 Task: open audio and video and click refresh playlists in rmusic
Action: Mouse moved to (325, 47)
Screenshot: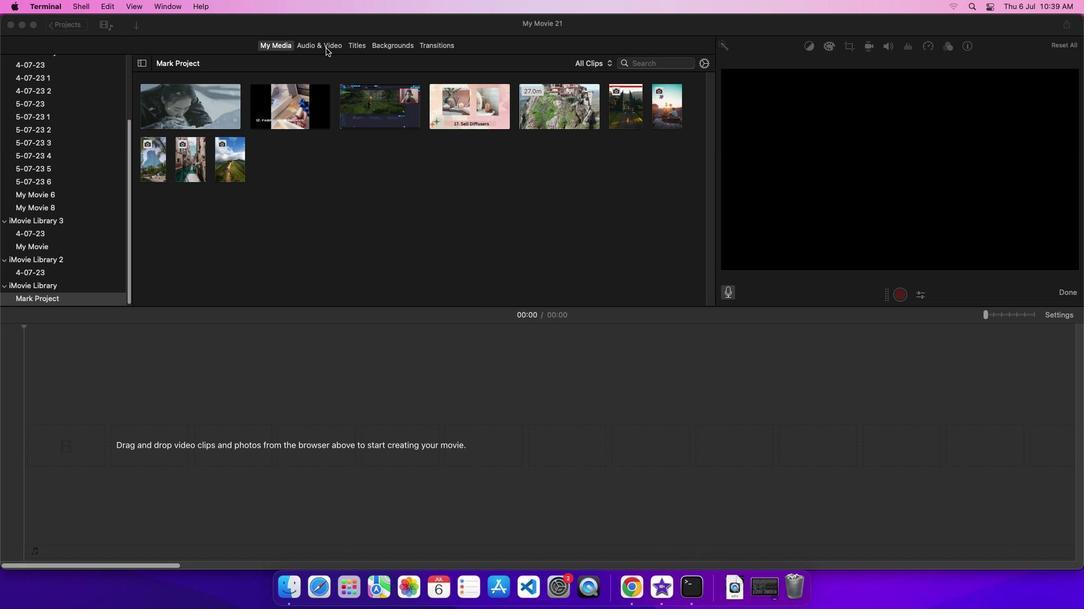 
Action: Mouse pressed left at (325, 47)
Screenshot: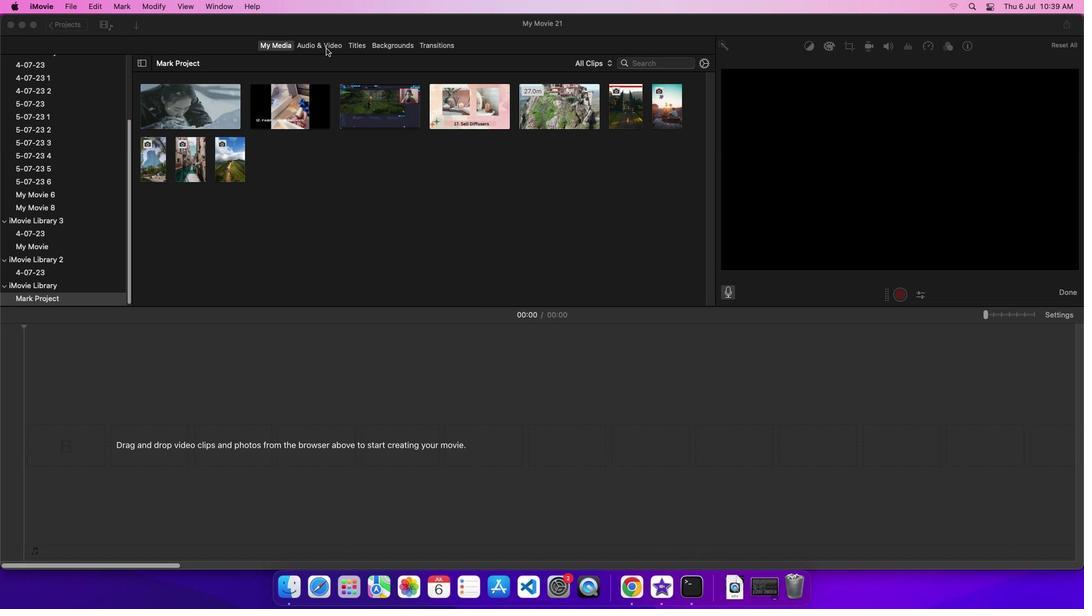 
Action: Mouse moved to (112, 79)
Screenshot: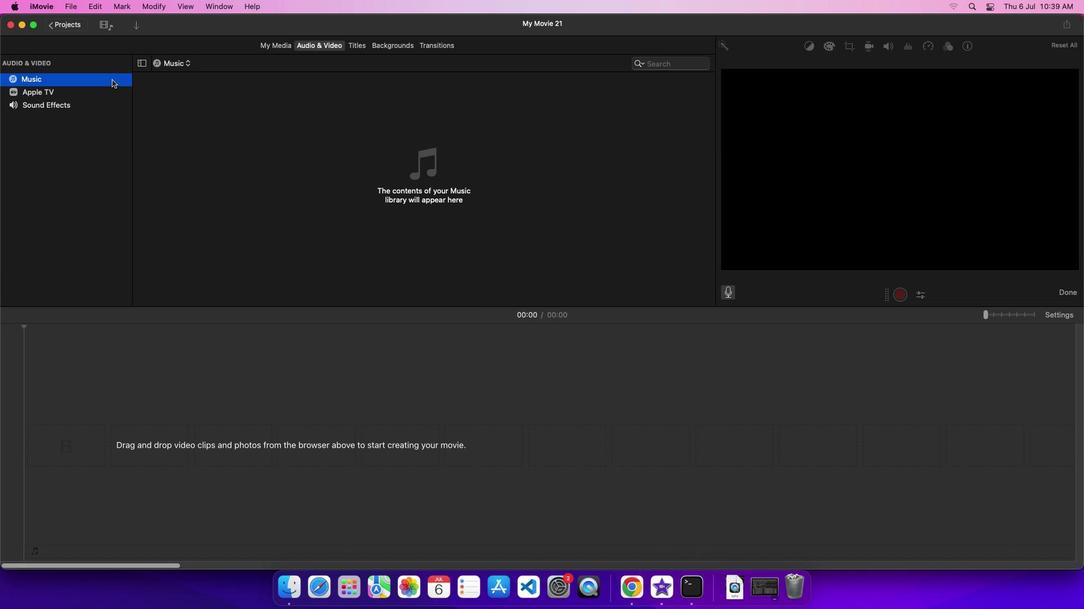 
Action: Mouse pressed left at (112, 79)
Screenshot: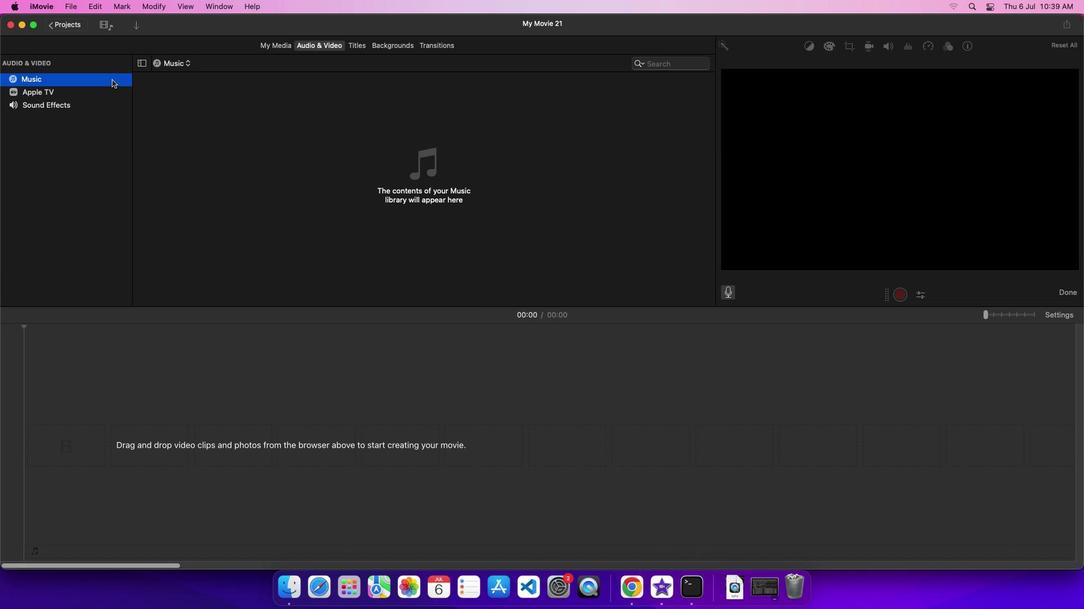 
Action: Mouse moved to (172, 62)
Screenshot: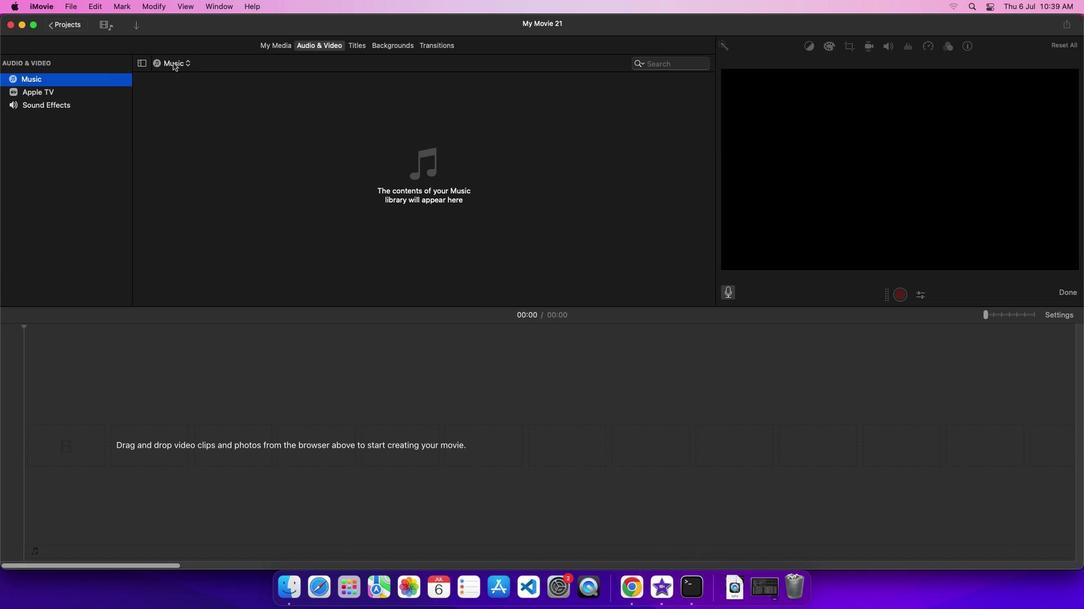 
Action: Mouse pressed left at (172, 62)
Screenshot: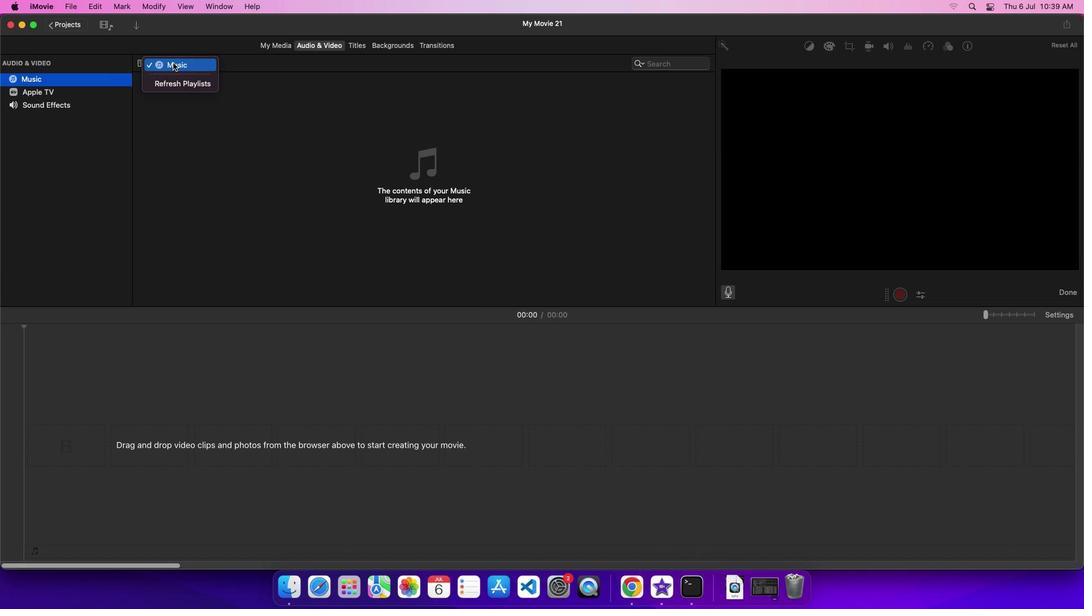 
Action: Mouse moved to (175, 84)
Screenshot: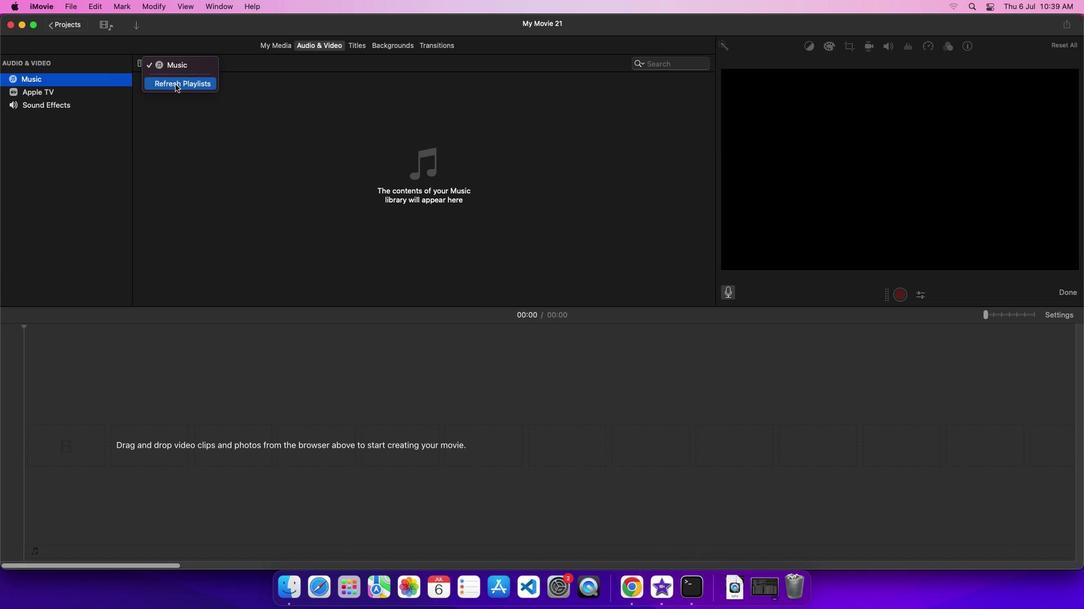 
Action: Mouse pressed left at (175, 84)
Screenshot: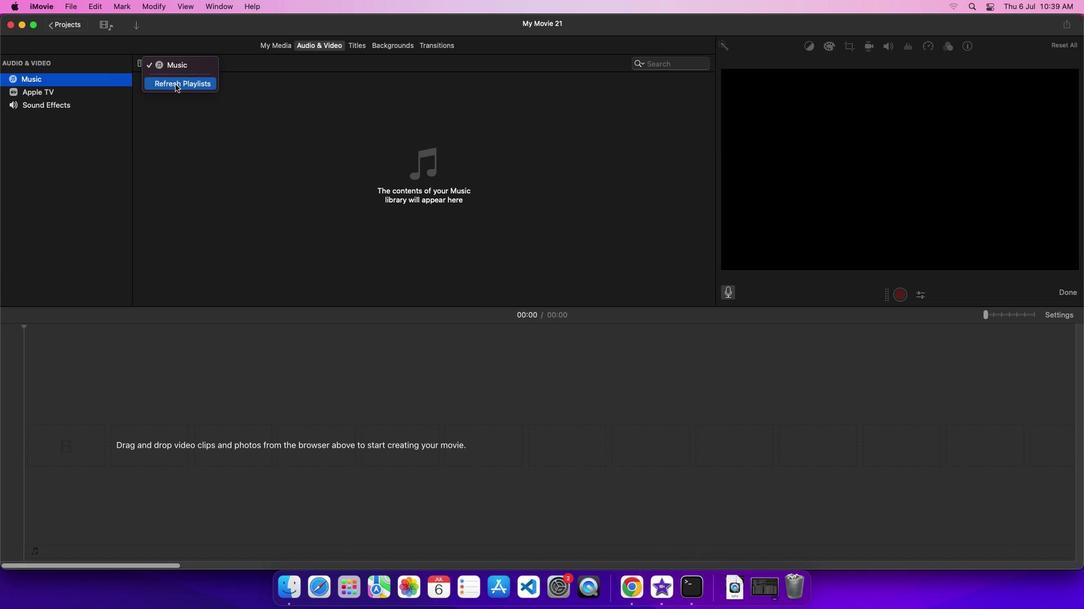 
Action: Mouse moved to (182, 106)
Screenshot: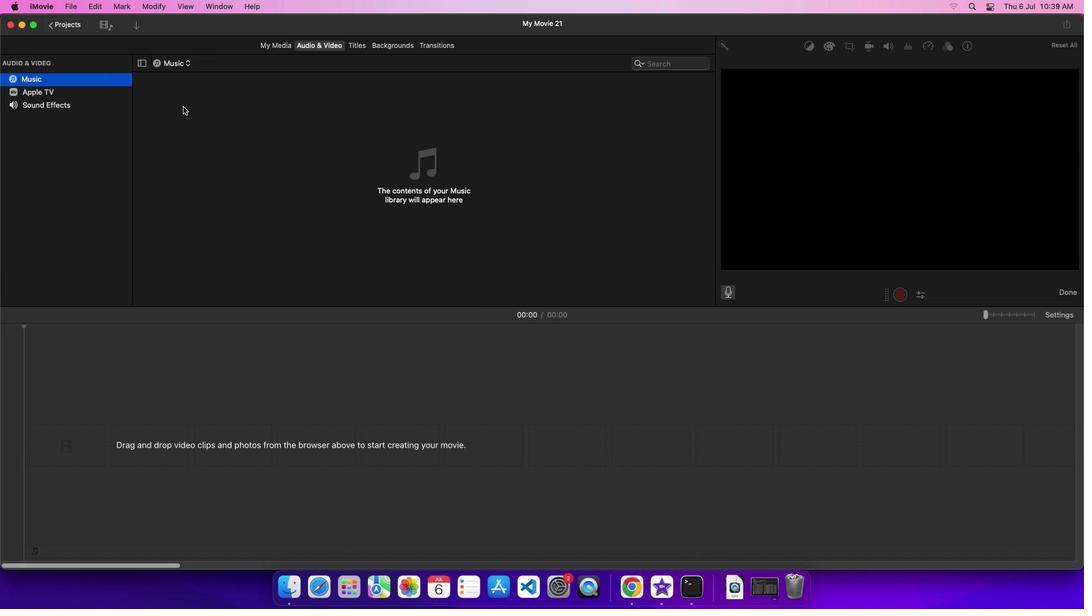 
